 Task: Add Now Lemongrass Oil to the cart.
Action: Mouse moved to (653, 243)
Screenshot: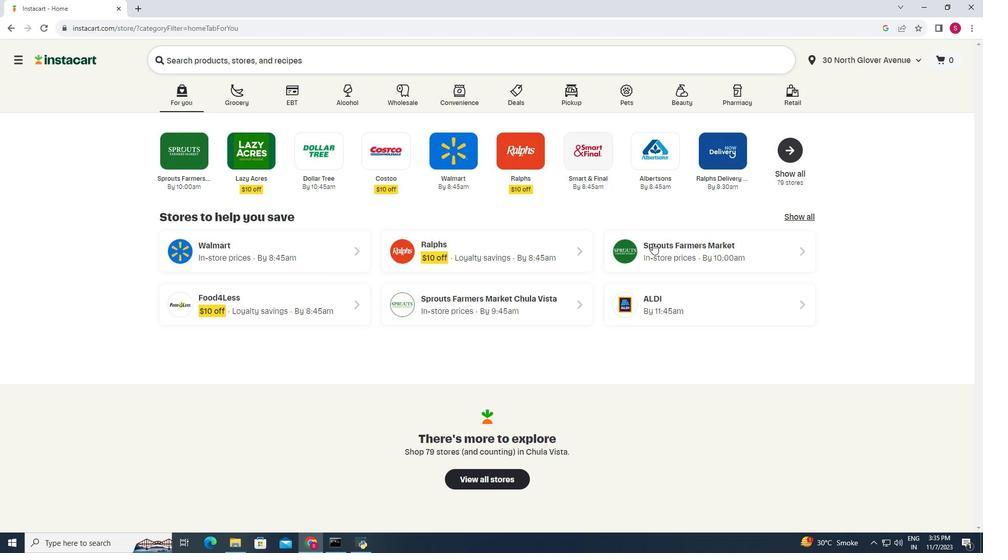 
Action: Mouse pressed left at (653, 243)
Screenshot: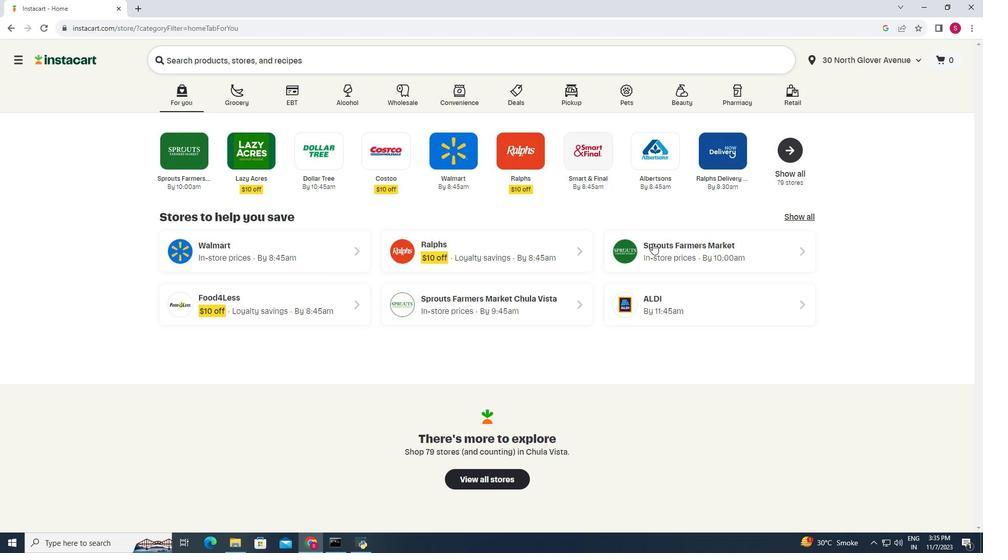 
Action: Mouse moved to (30, 381)
Screenshot: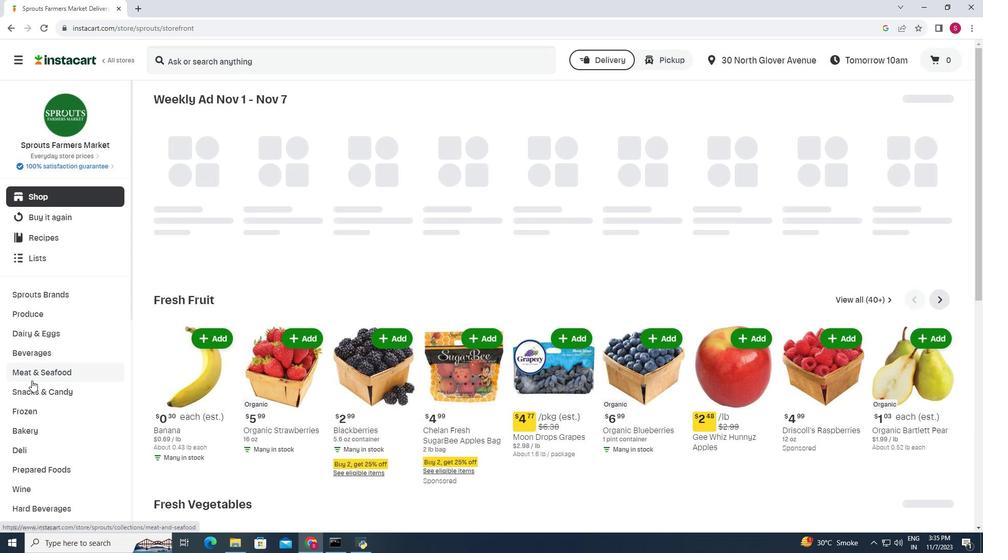 
Action: Mouse scrolled (30, 380) with delta (0, 0)
Screenshot: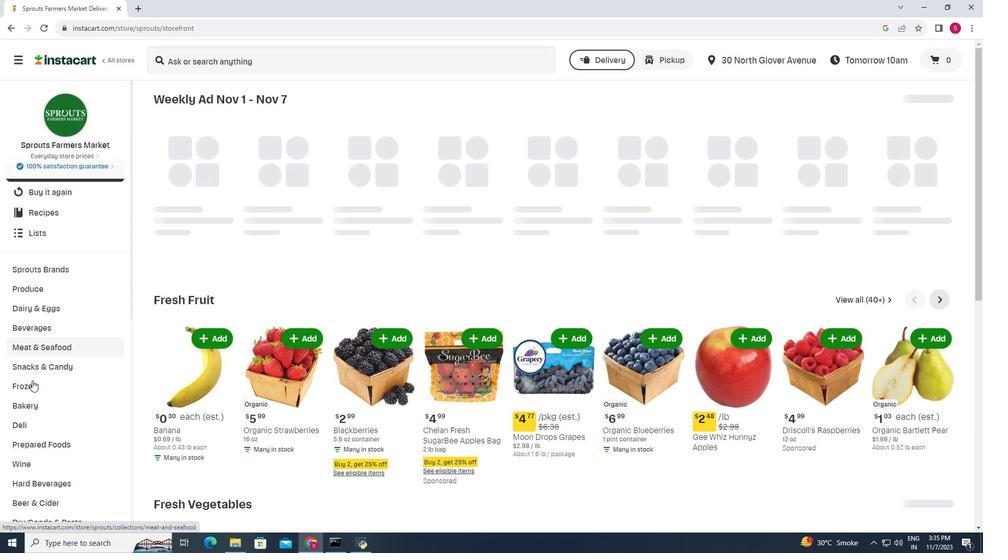 
Action: Mouse moved to (32, 380)
Screenshot: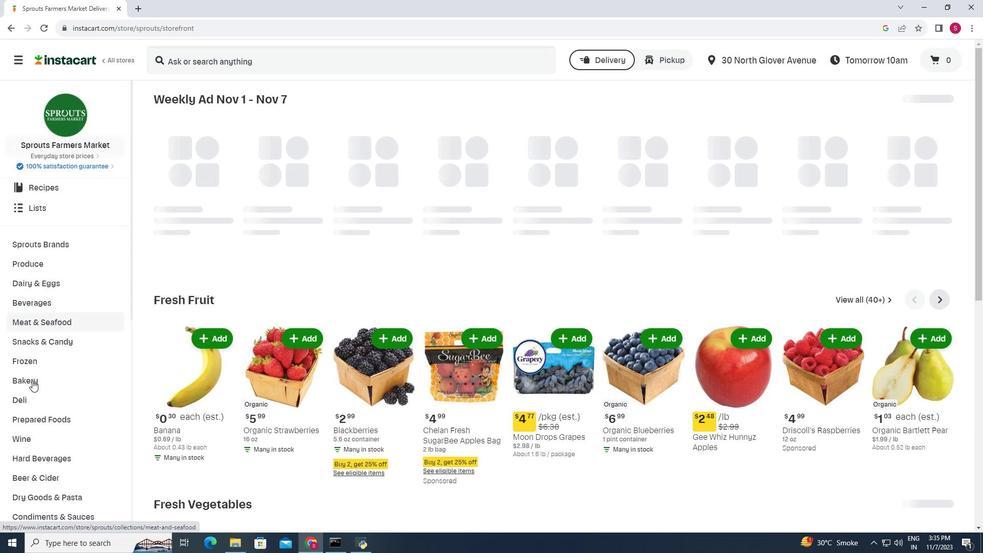 
Action: Mouse scrolled (32, 380) with delta (0, 0)
Screenshot: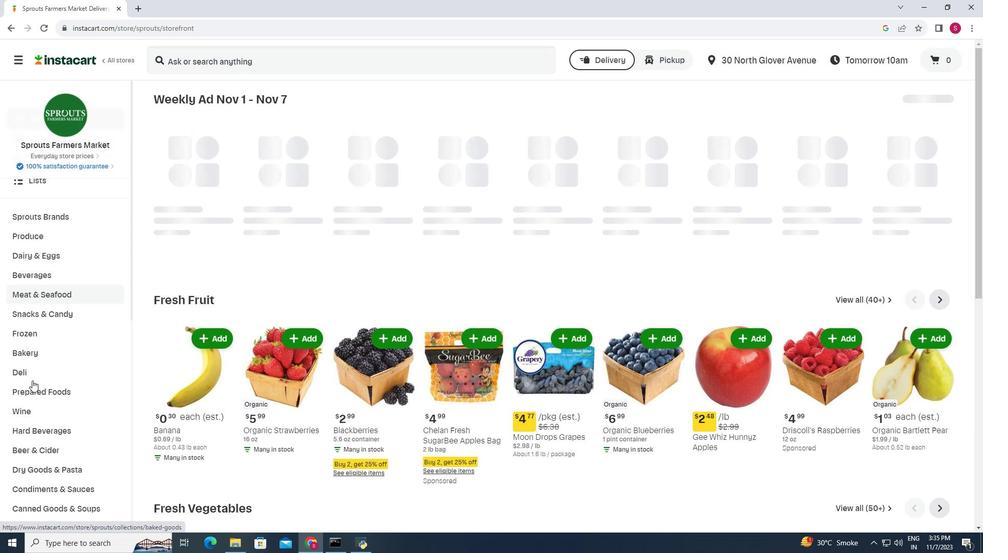 
Action: Mouse scrolled (32, 380) with delta (0, 0)
Screenshot: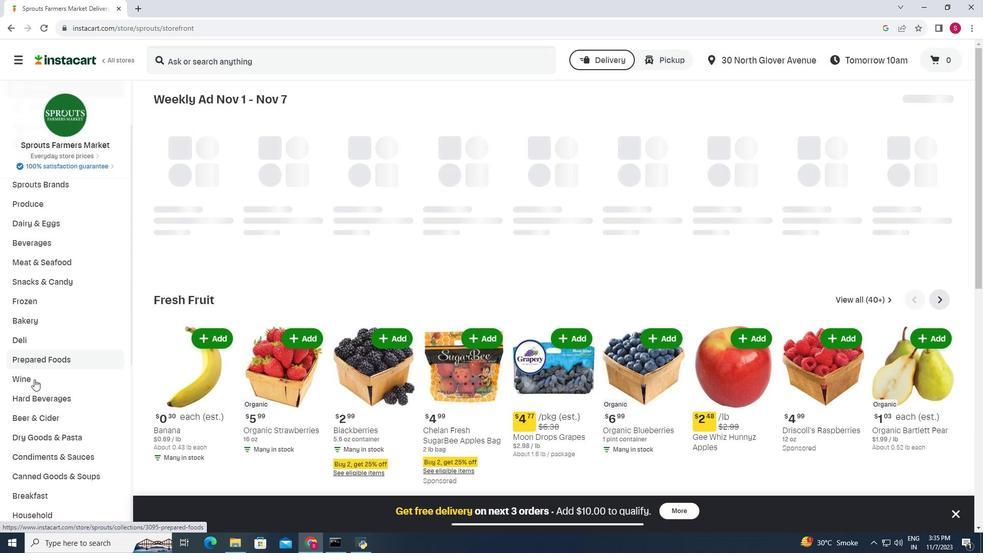 
Action: Mouse moved to (35, 379)
Screenshot: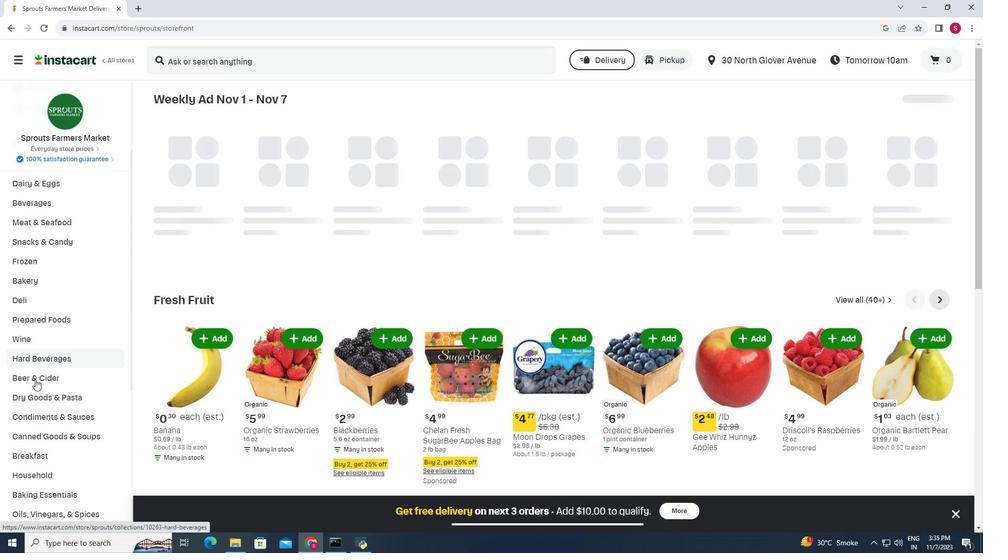 
Action: Mouse scrolled (35, 379) with delta (0, 0)
Screenshot: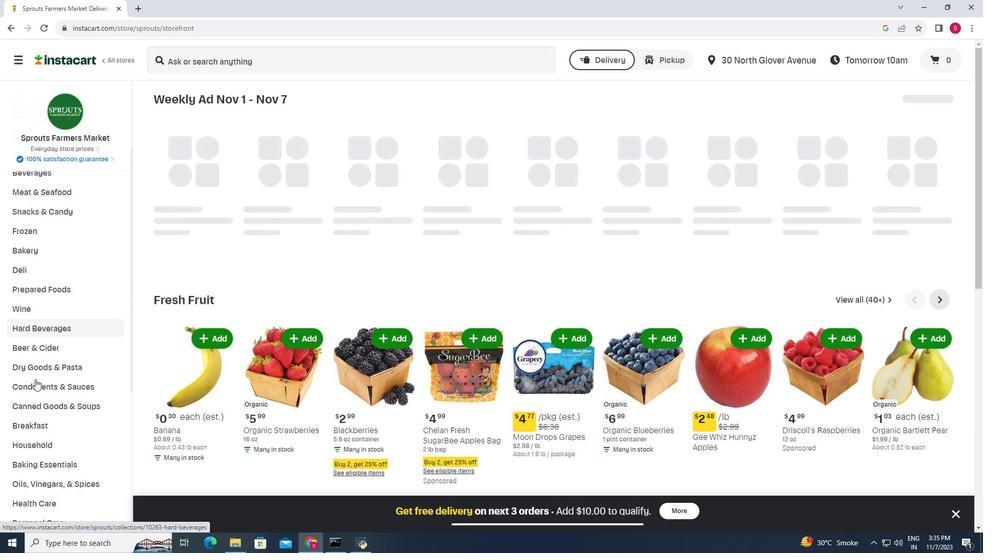 
Action: Mouse moved to (39, 414)
Screenshot: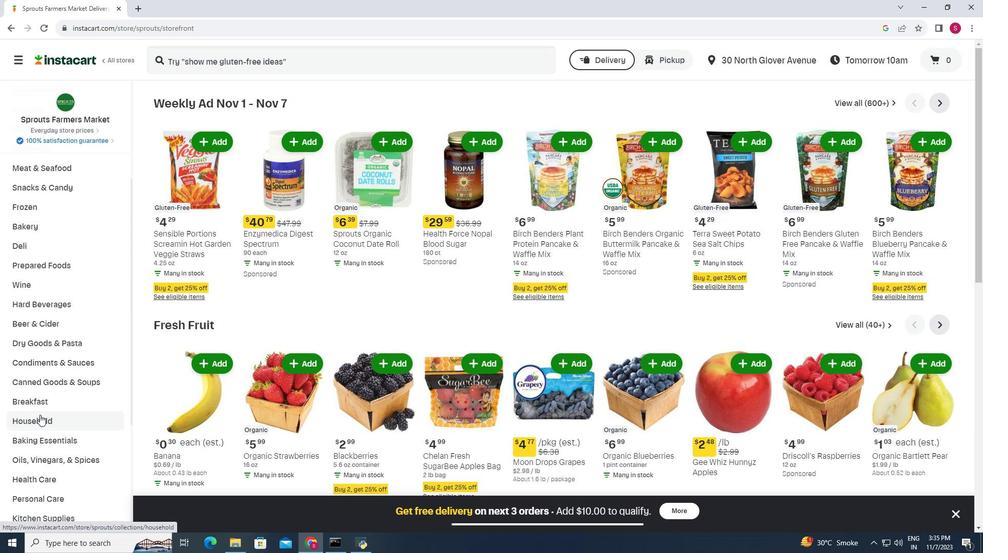 
Action: Mouse pressed left at (39, 414)
Screenshot: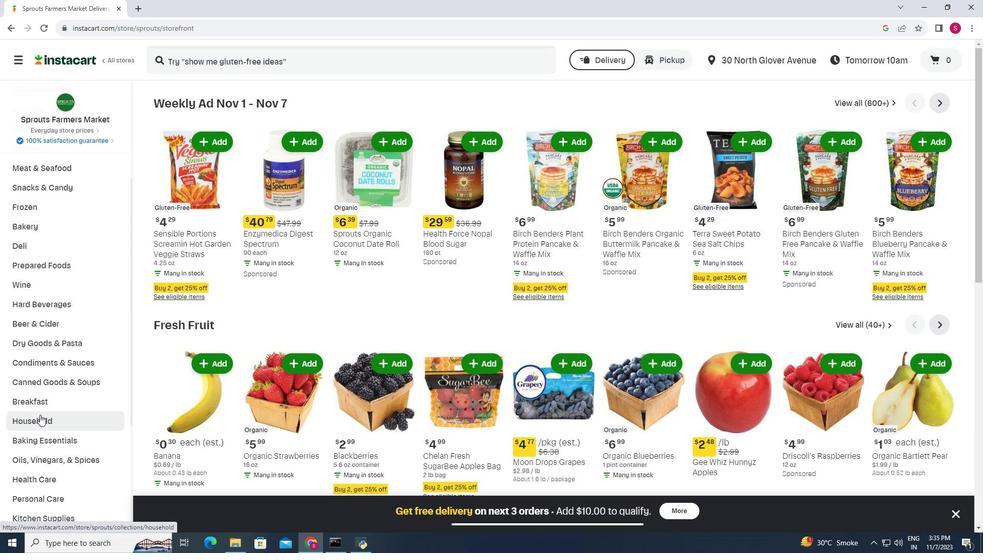 
Action: Mouse moved to (525, 125)
Screenshot: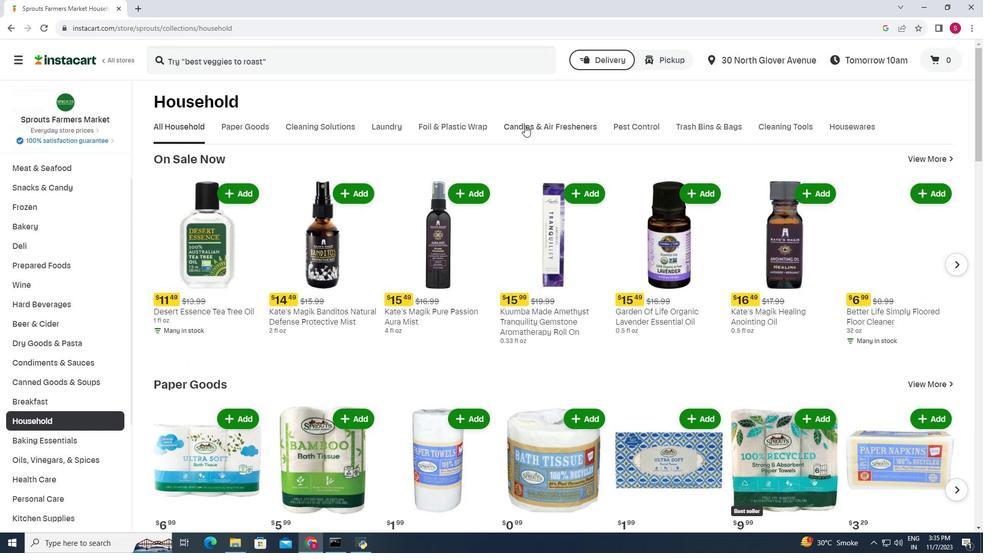 
Action: Mouse pressed left at (525, 125)
Screenshot: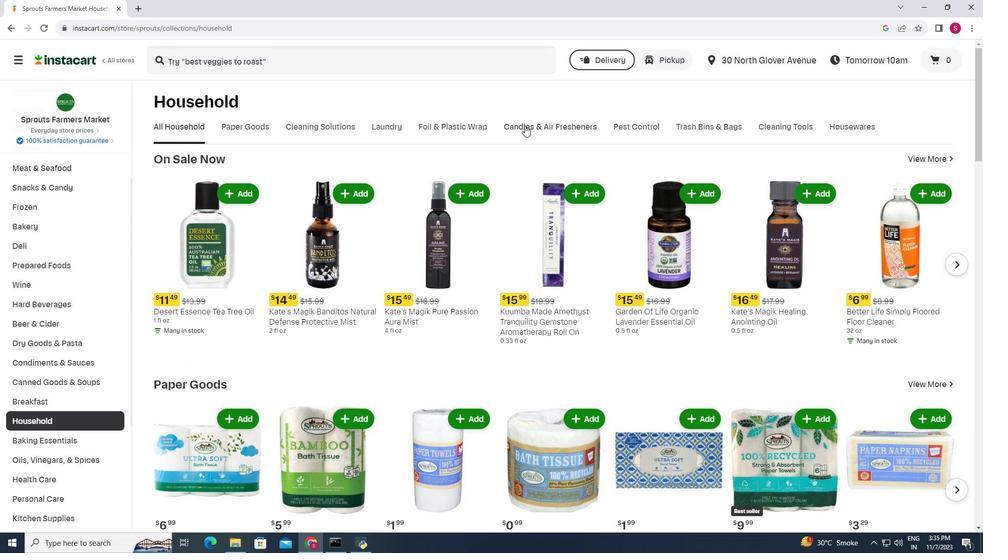 
Action: Mouse moved to (227, 63)
Screenshot: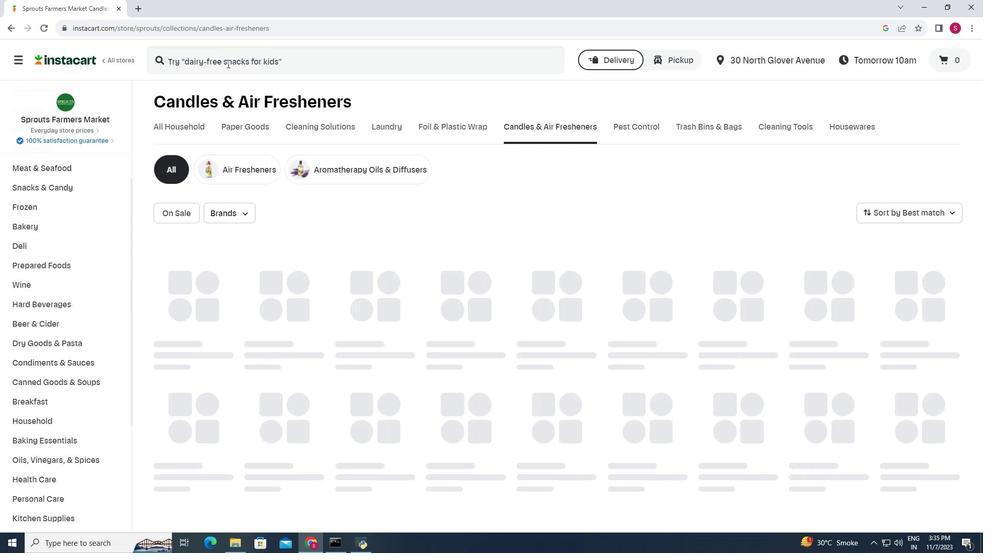 
Action: Mouse pressed left at (227, 63)
Screenshot: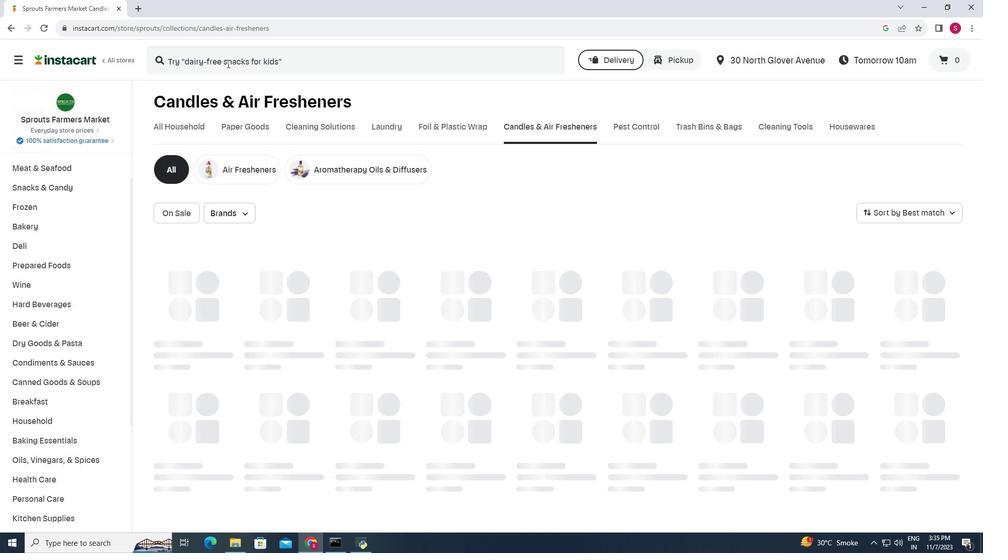 
Action: Key pressed <Key.shift>Now<Key.space><Key.shift>Lemongrass<Key.space><Key.shift>Oil<Key.enter>
Screenshot: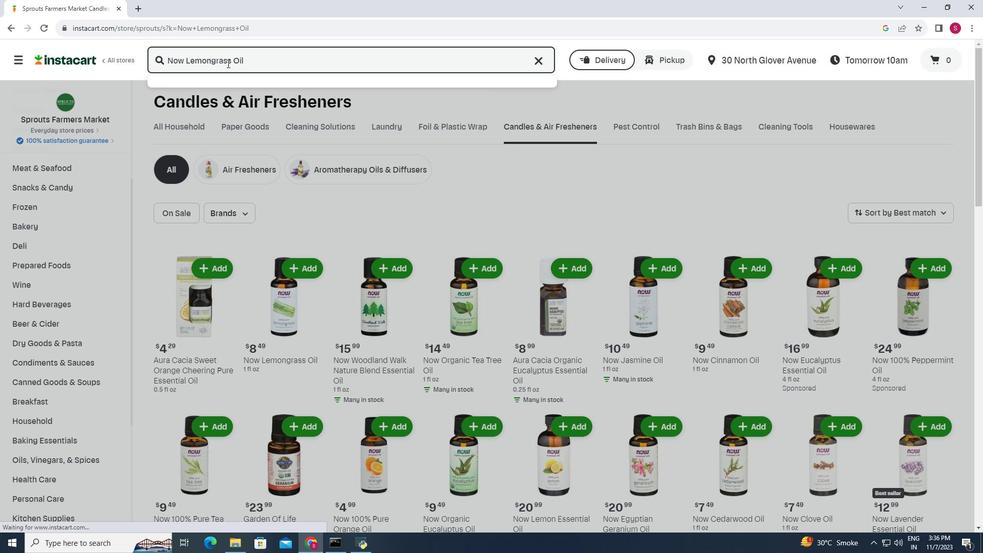 
Action: Mouse moved to (610, 130)
Screenshot: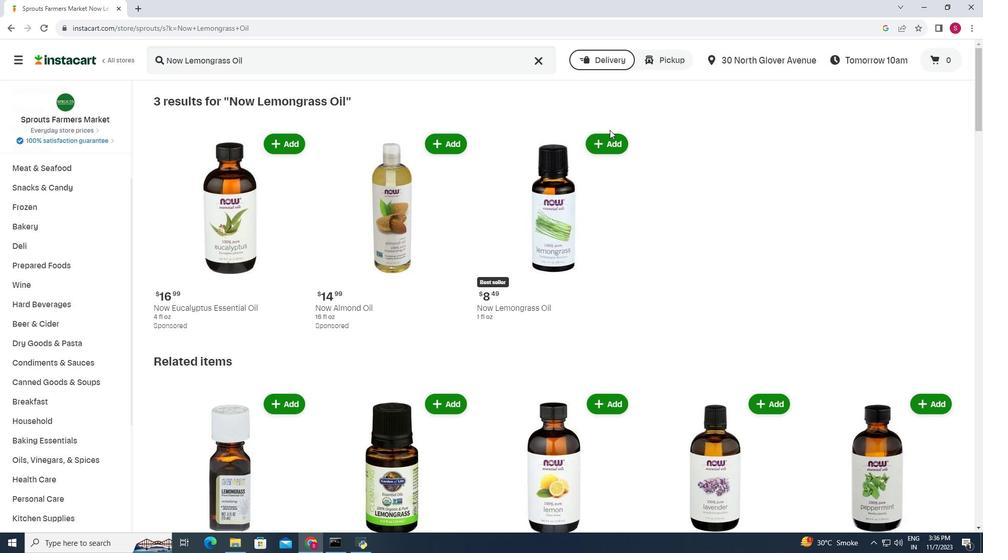
Action: Mouse pressed left at (610, 130)
Screenshot: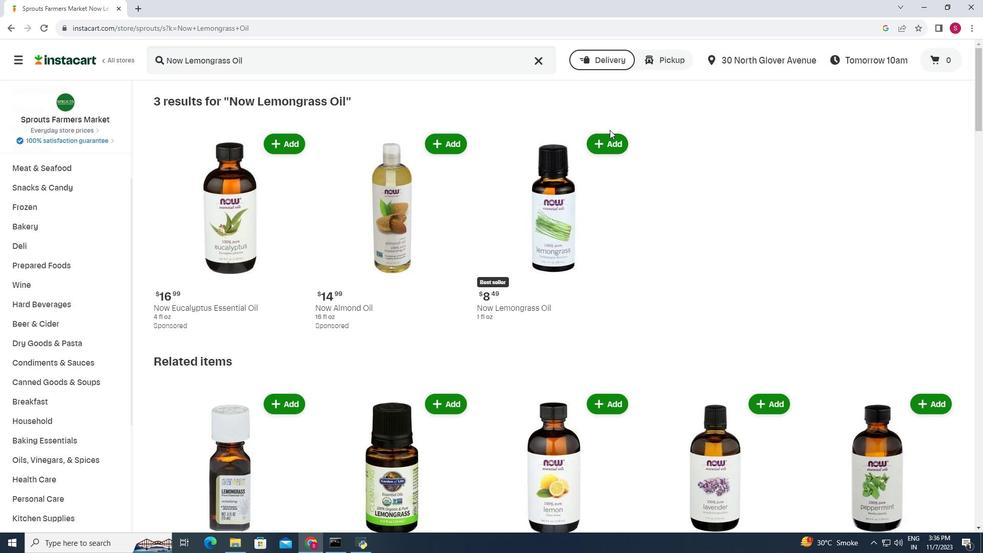 
Action: Mouse moved to (606, 142)
Screenshot: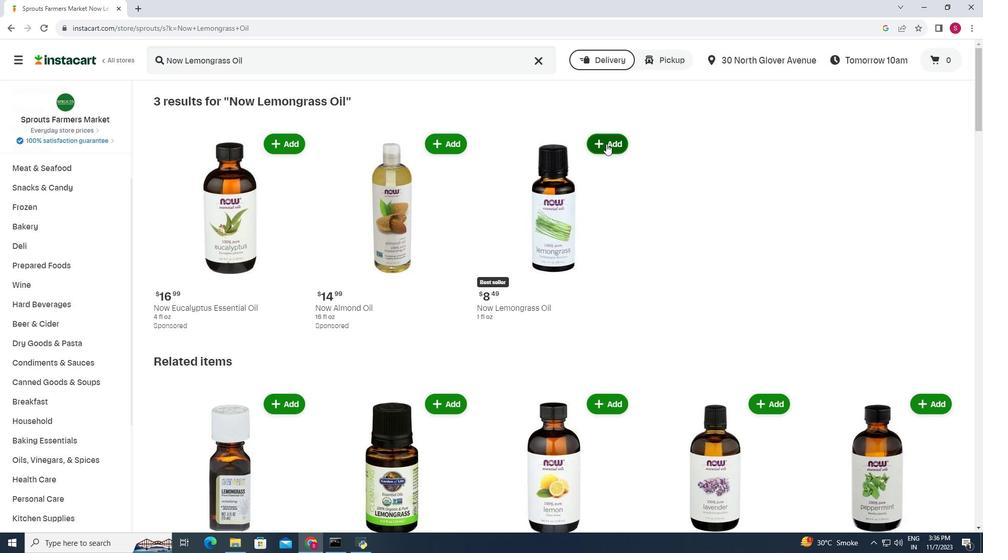 
Action: Mouse pressed left at (606, 142)
Screenshot: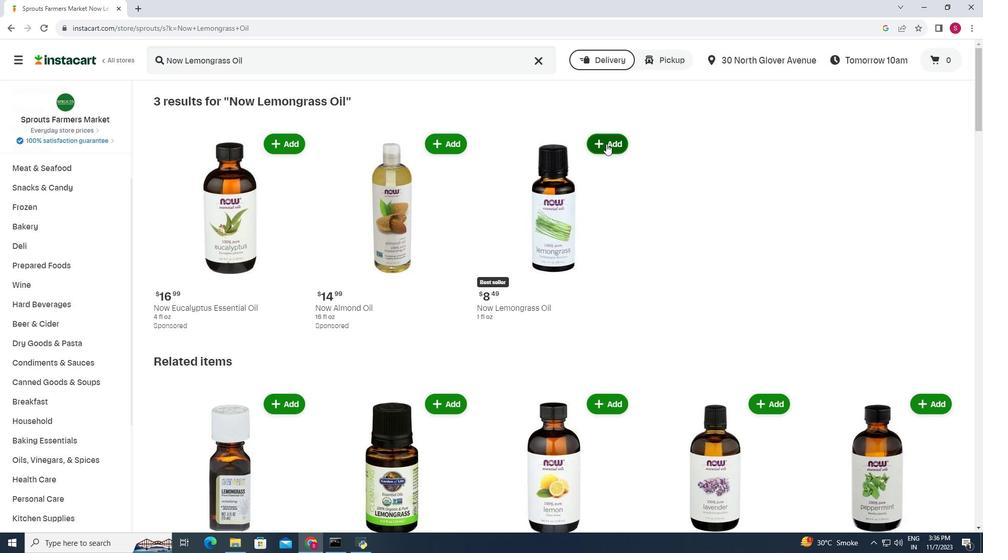 
Action: Mouse moved to (704, 131)
Screenshot: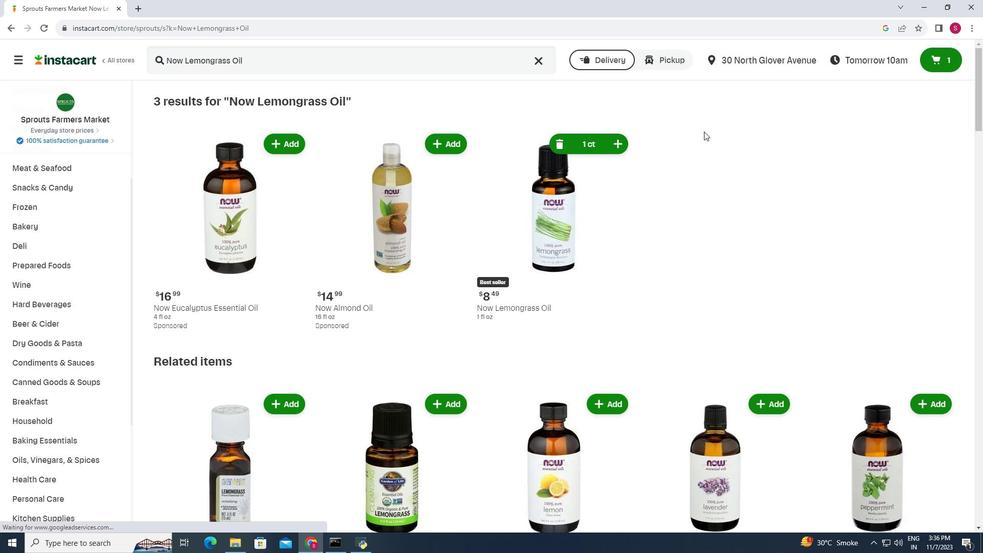 
